 Task: Search for emails from 'softage.1@softage.net' in Outlook.
Action: Mouse moved to (465, 8)
Screenshot: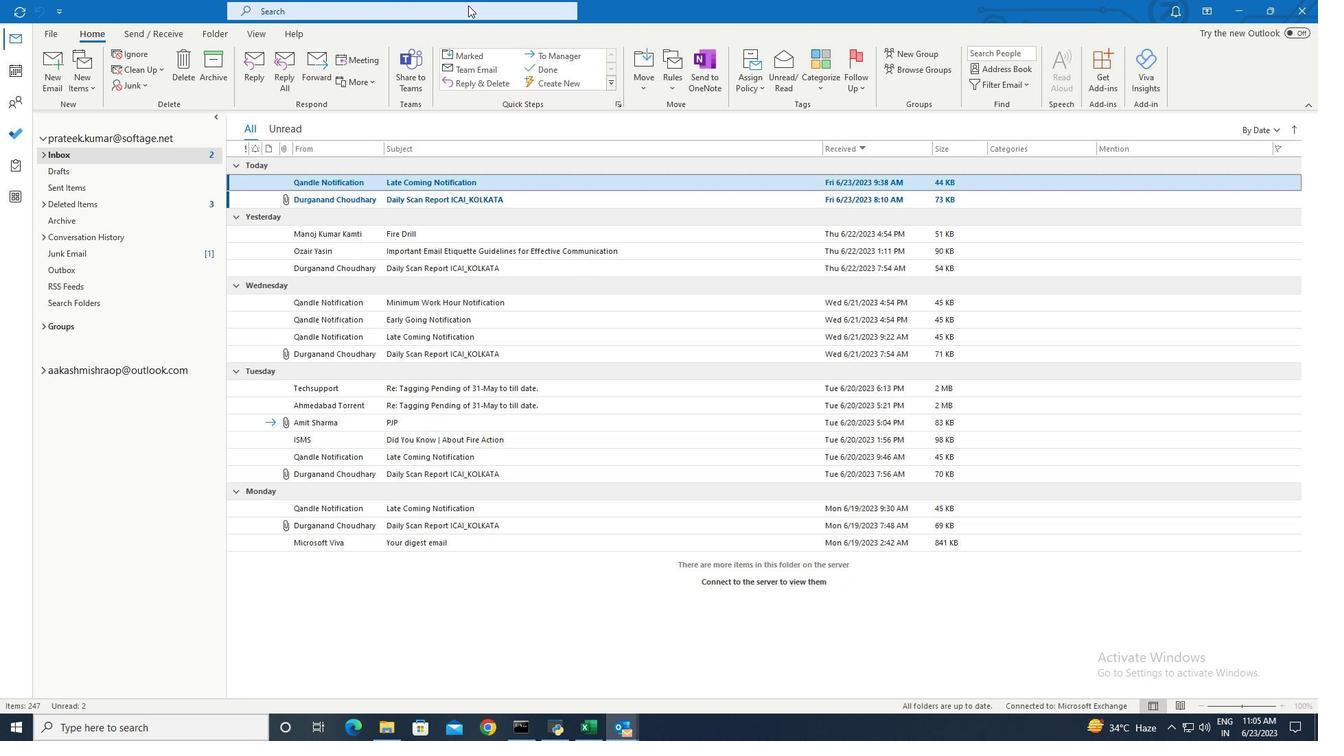
Action: Mouse pressed left at (465, 8)
Screenshot: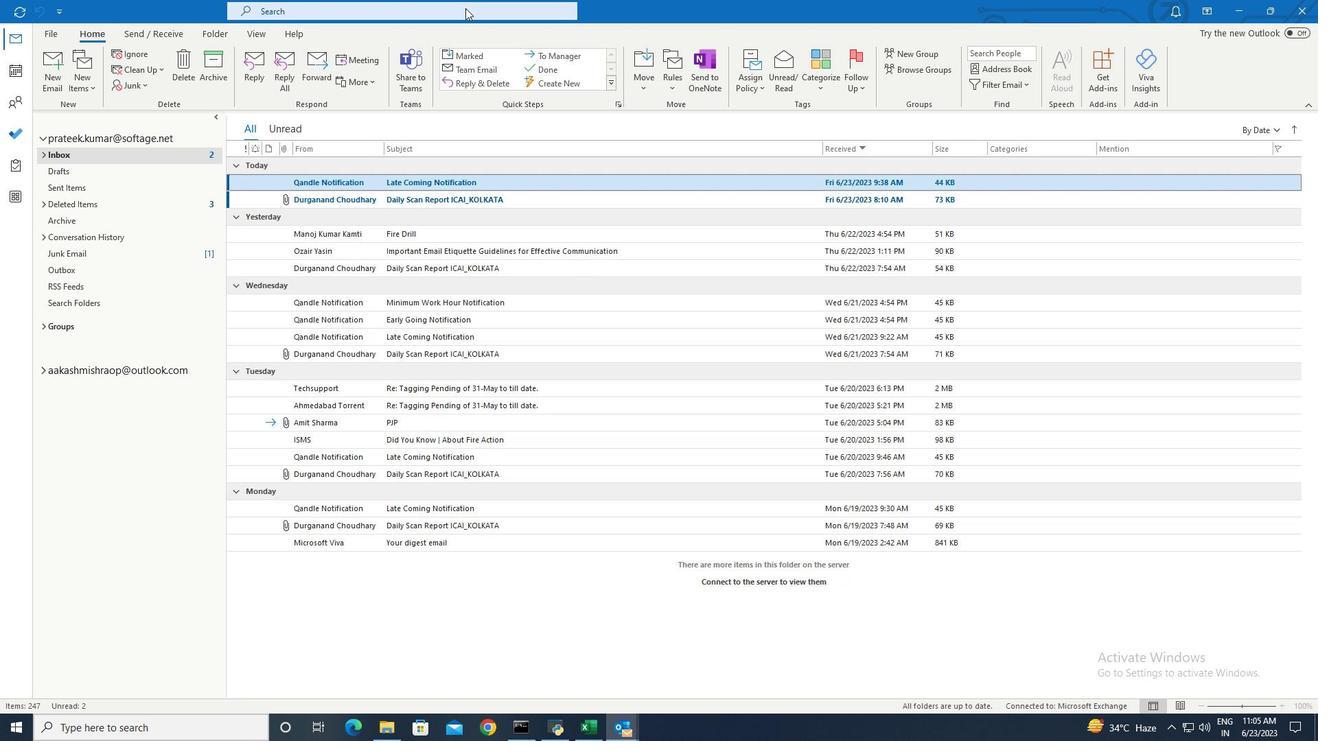 
Action: Mouse moved to (199, 10)
Screenshot: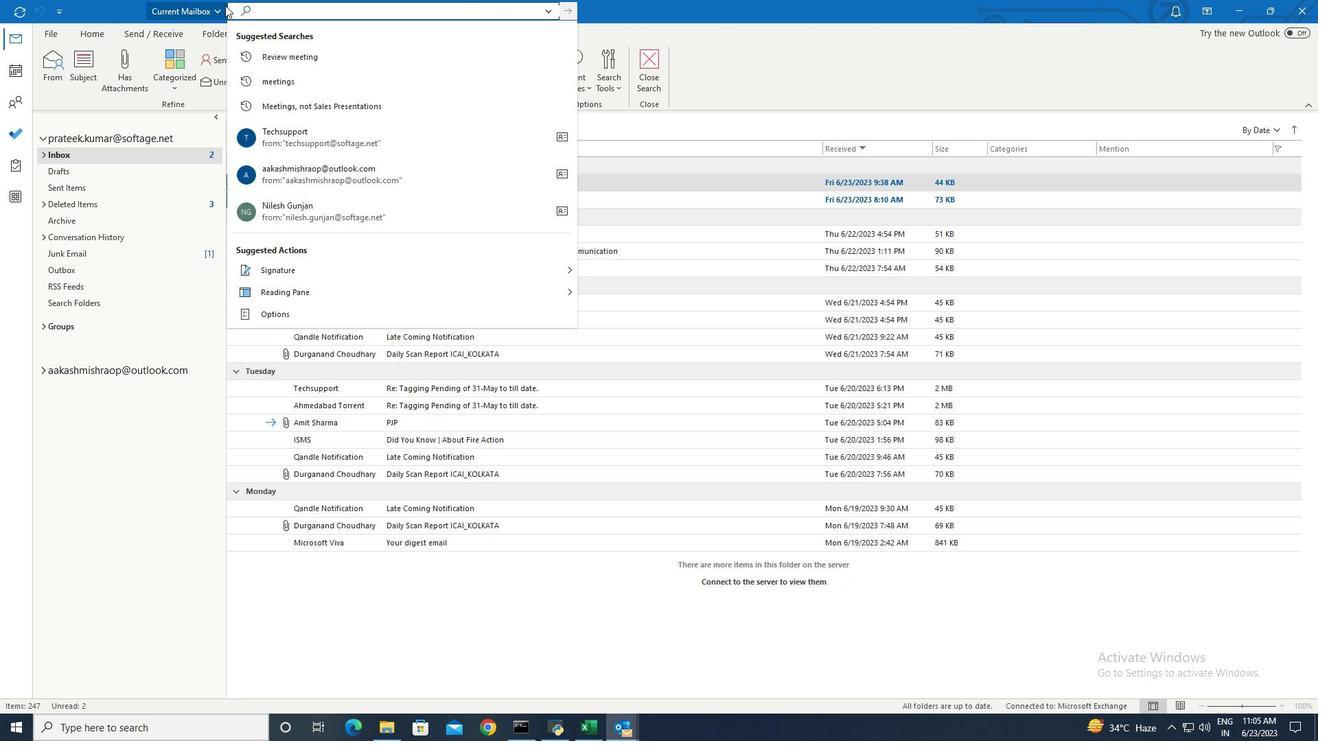 
Action: Mouse pressed left at (199, 10)
Screenshot: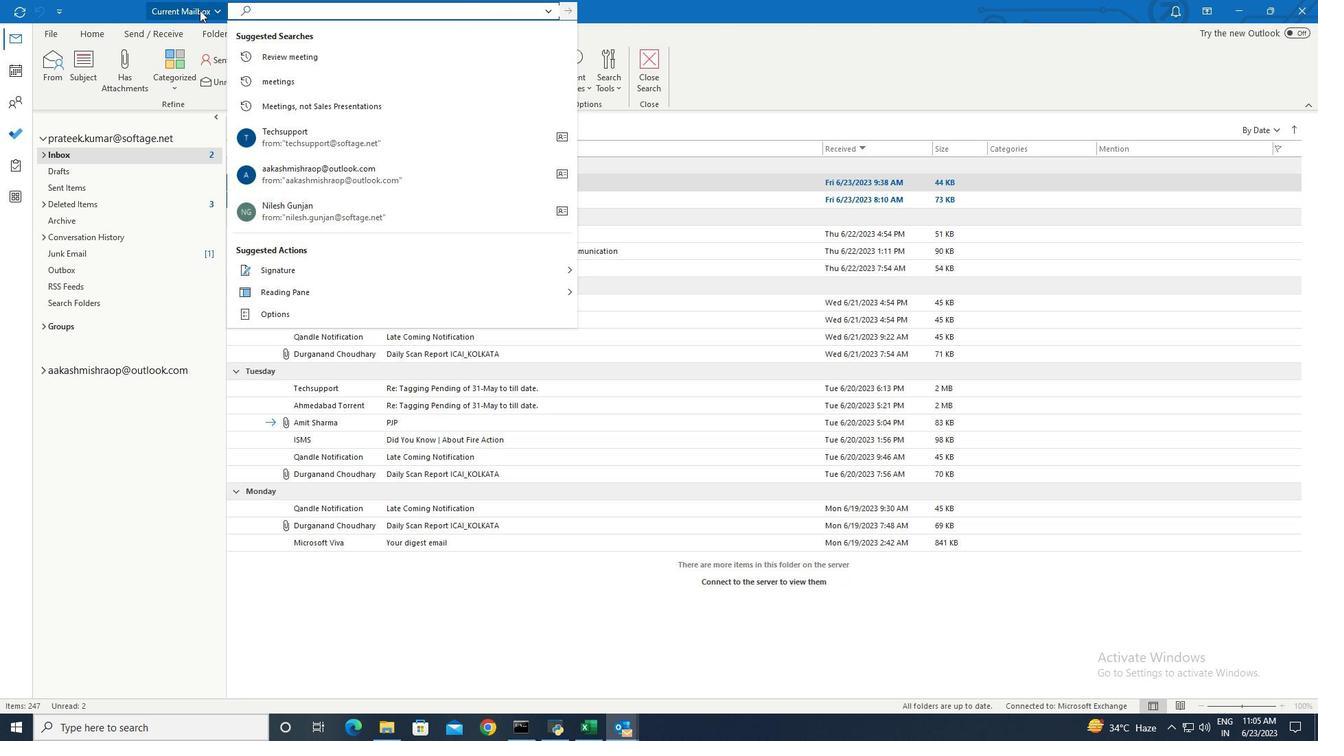 
Action: Mouse moved to (197, 27)
Screenshot: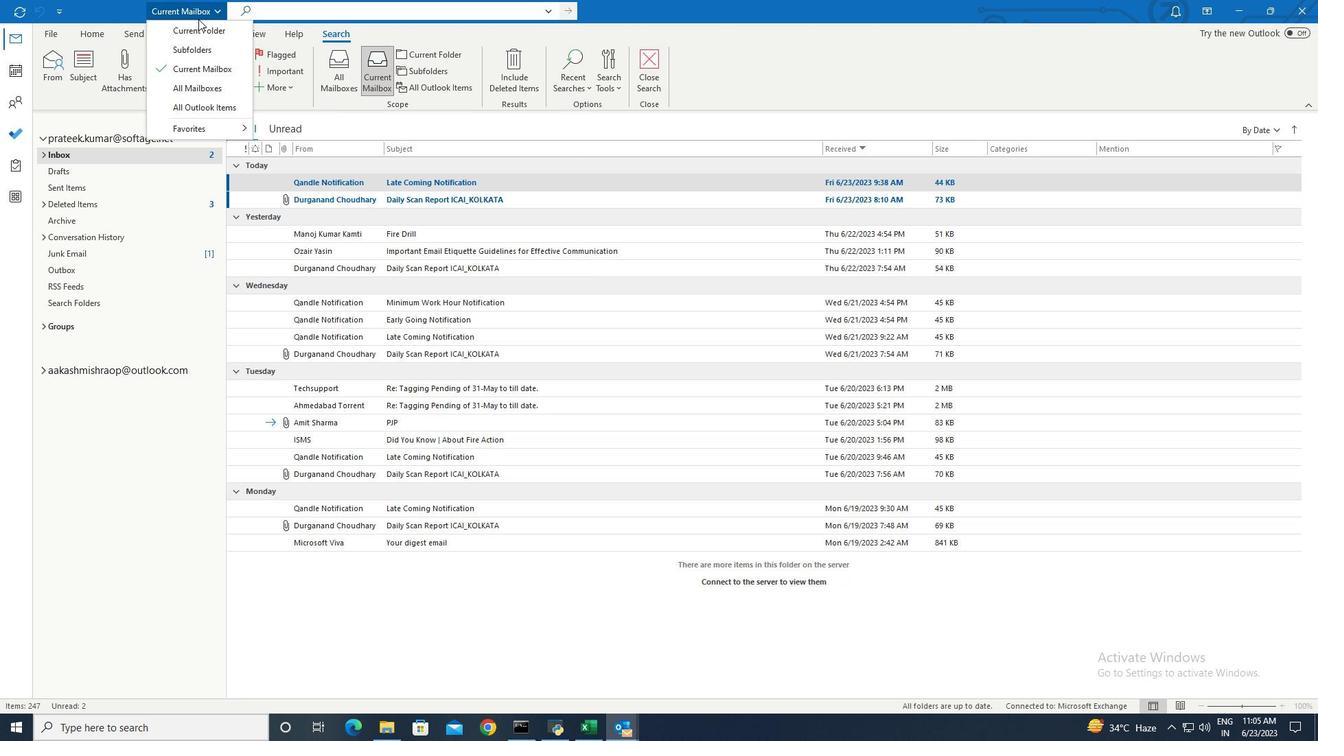 
Action: Mouse pressed left at (197, 27)
Screenshot: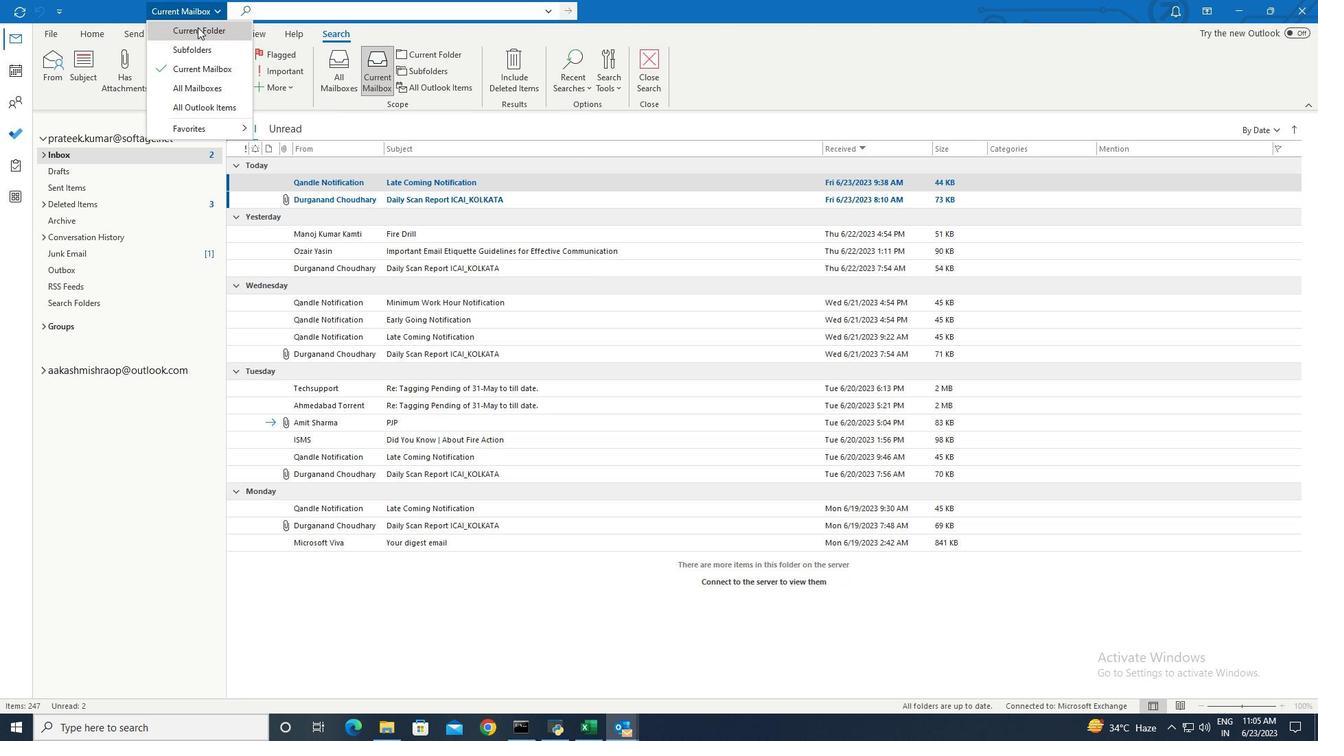 
Action: Mouse moved to (547, 10)
Screenshot: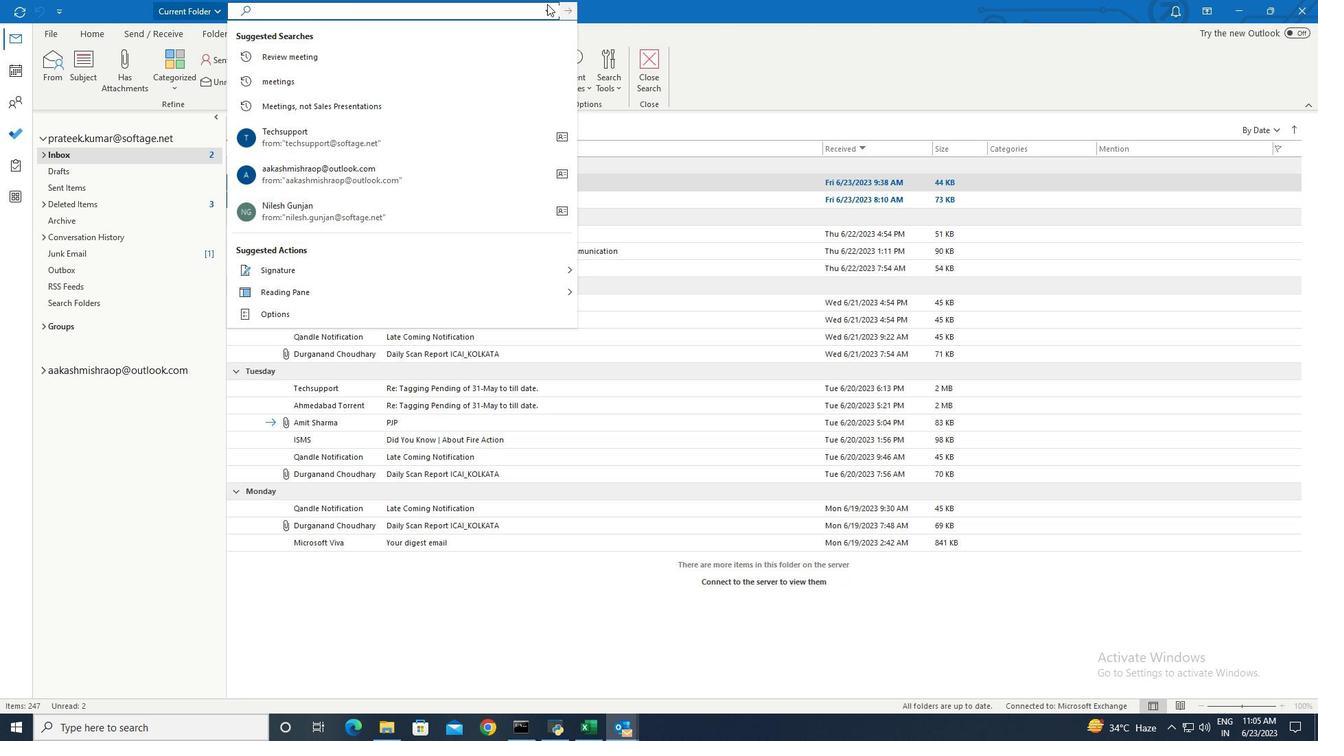 
Action: Mouse pressed left at (547, 10)
Screenshot: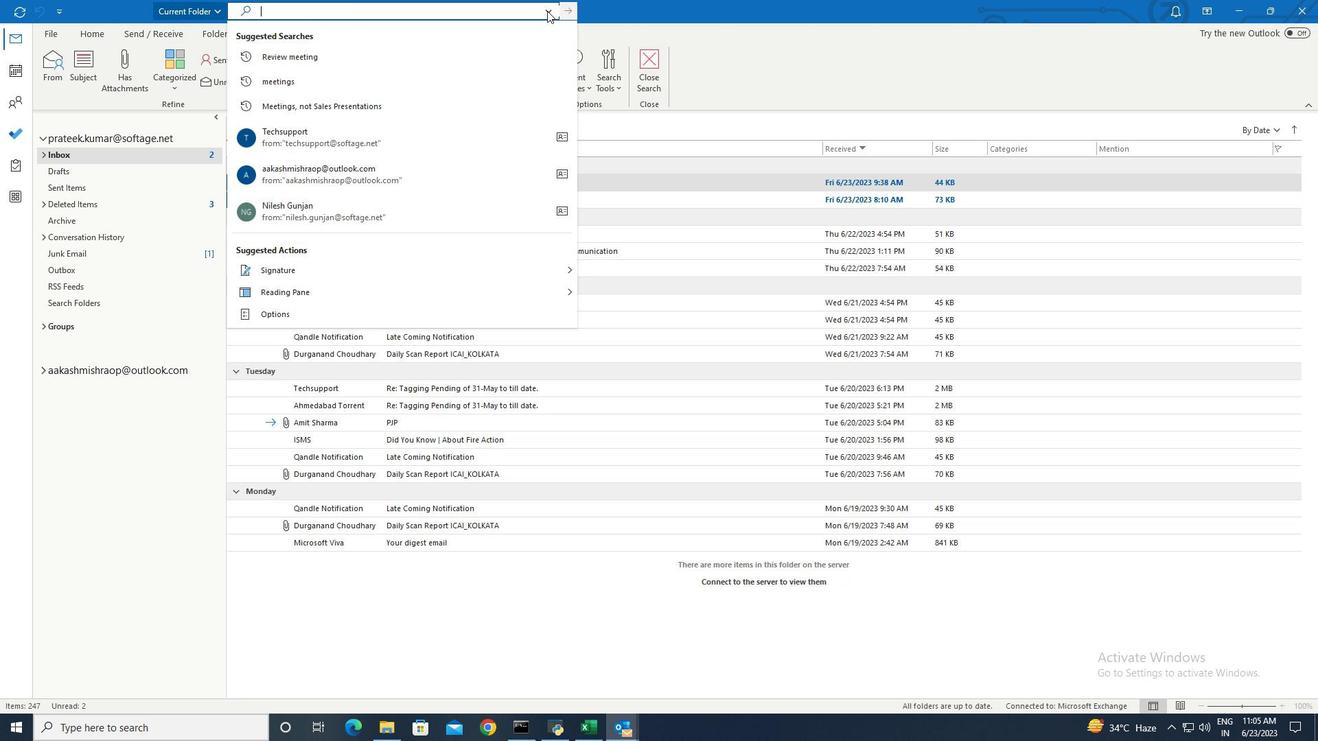 
Action: Mouse moved to (306, 191)
Screenshot: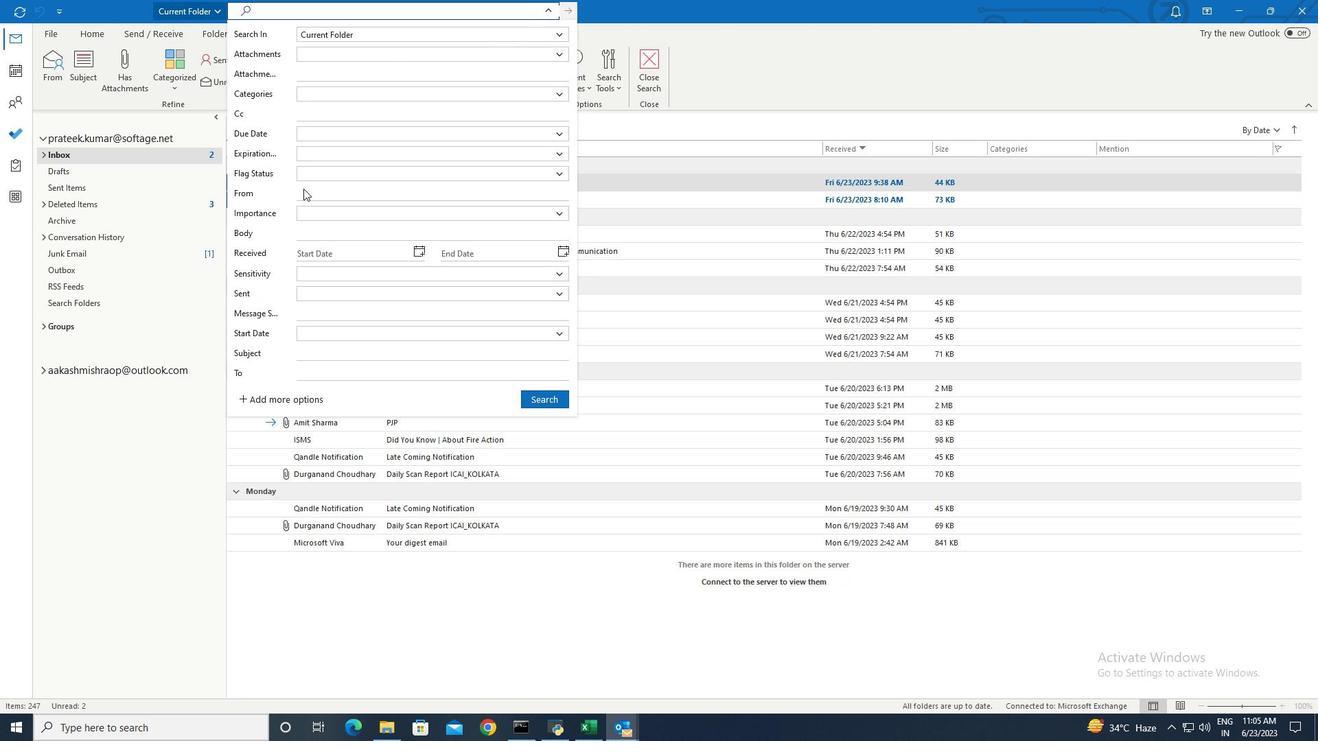 
Action: Mouse pressed left at (306, 191)
Screenshot: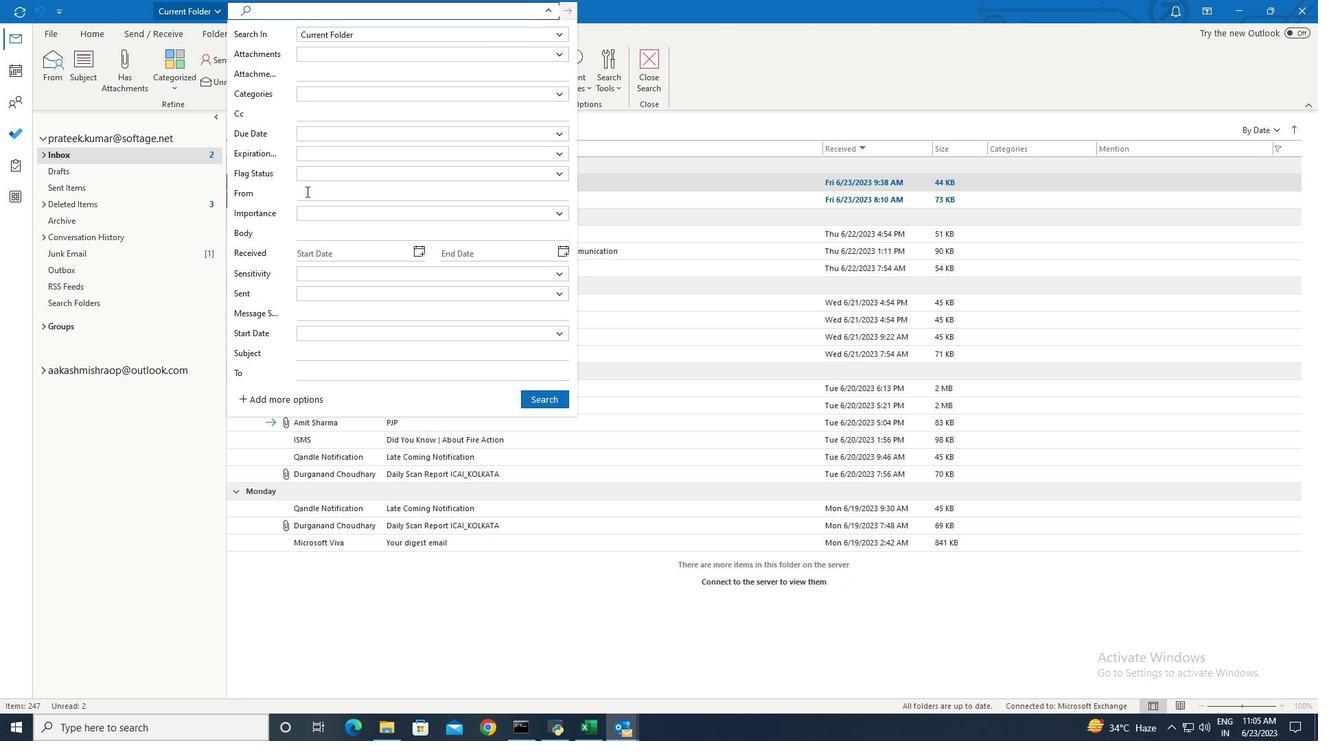 
Action: Mouse moved to (308, 190)
Screenshot: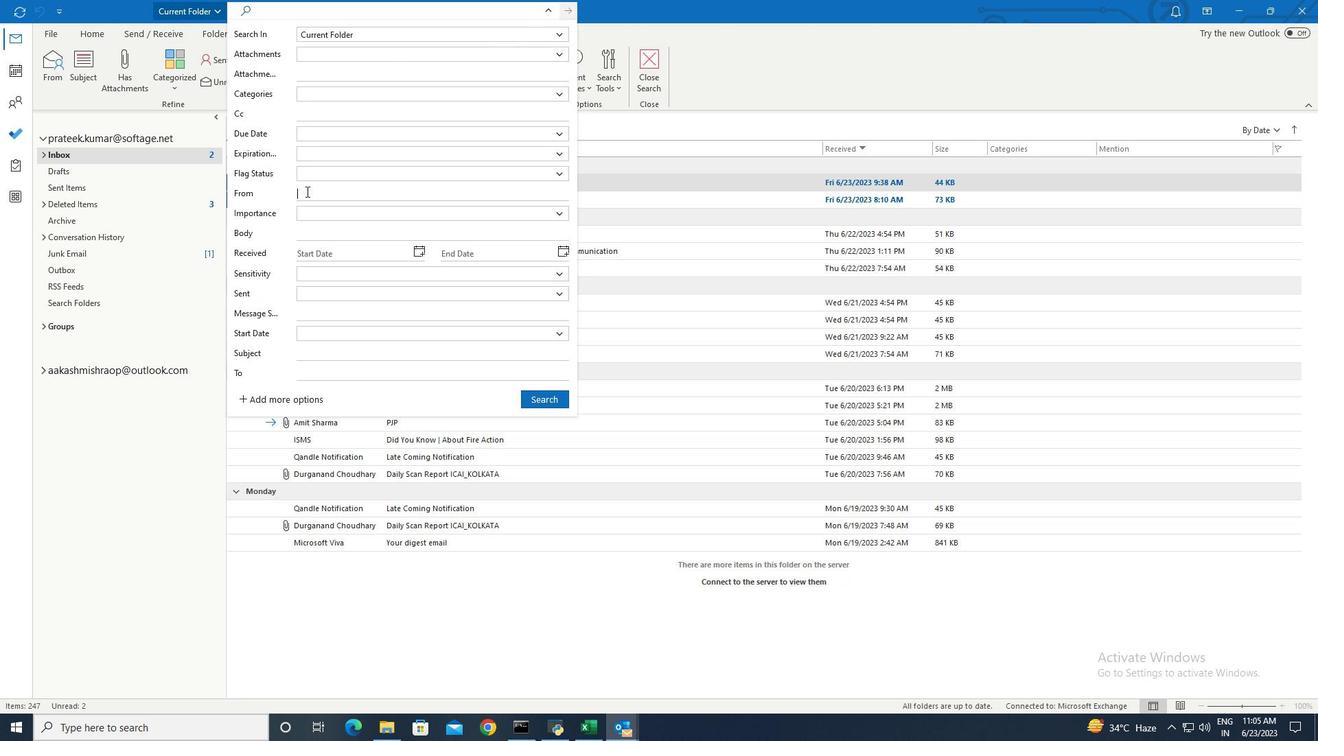
Action: Key pressed softage.1<Key.shift>@softage.net
Screenshot: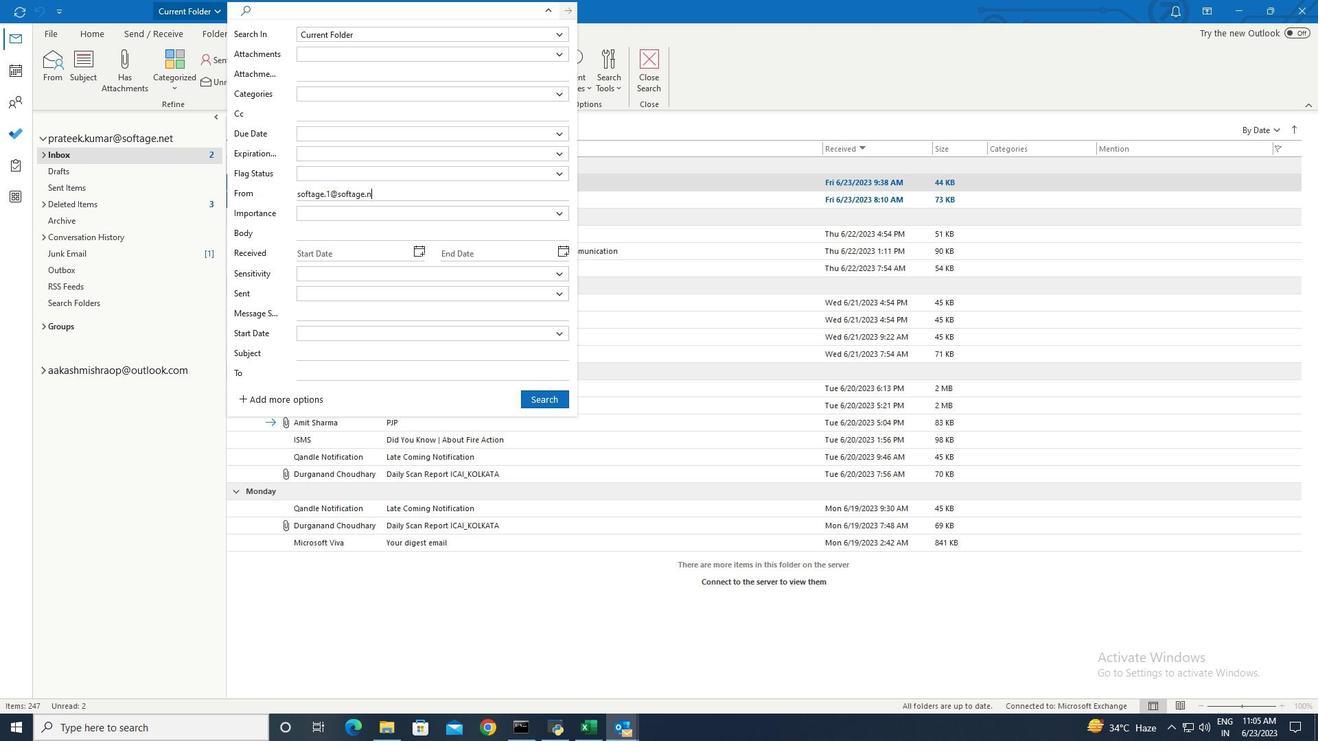 
Action: Mouse moved to (535, 400)
Screenshot: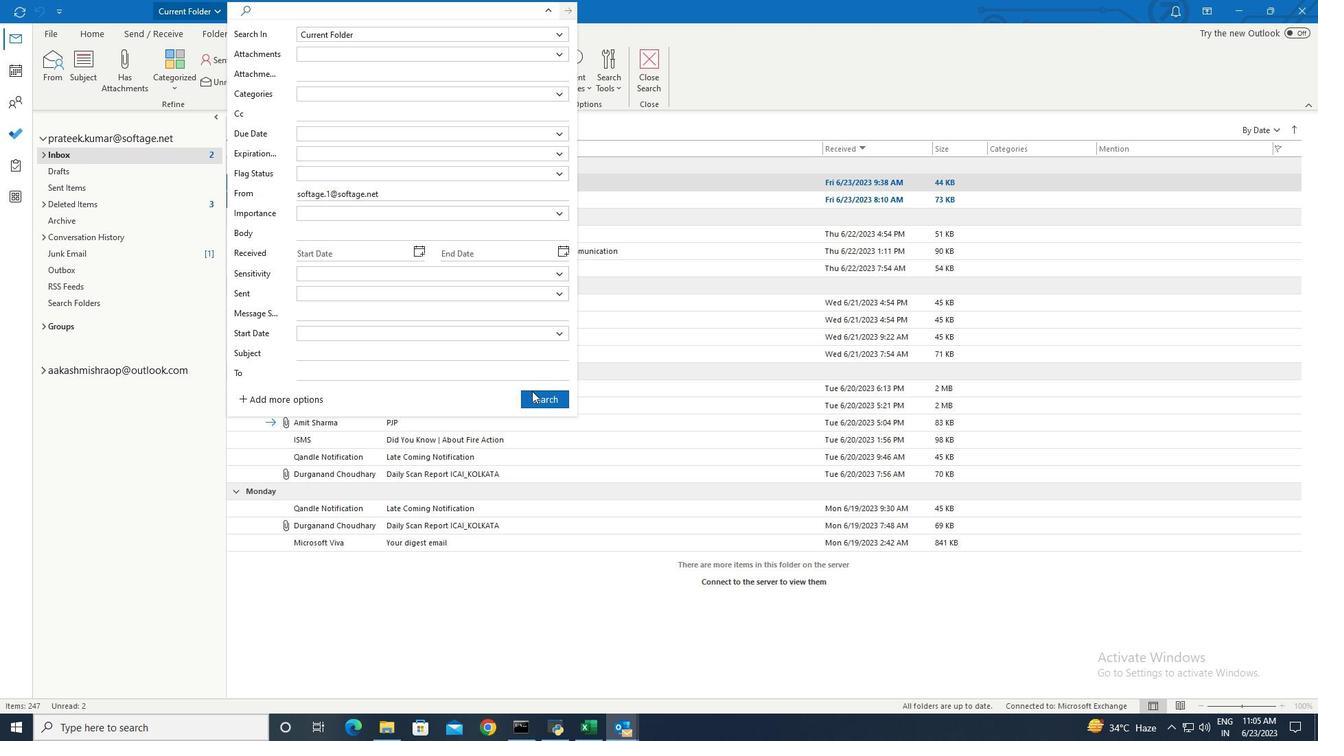 
Action: Mouse pressed left at (535, 400)
Screenshot: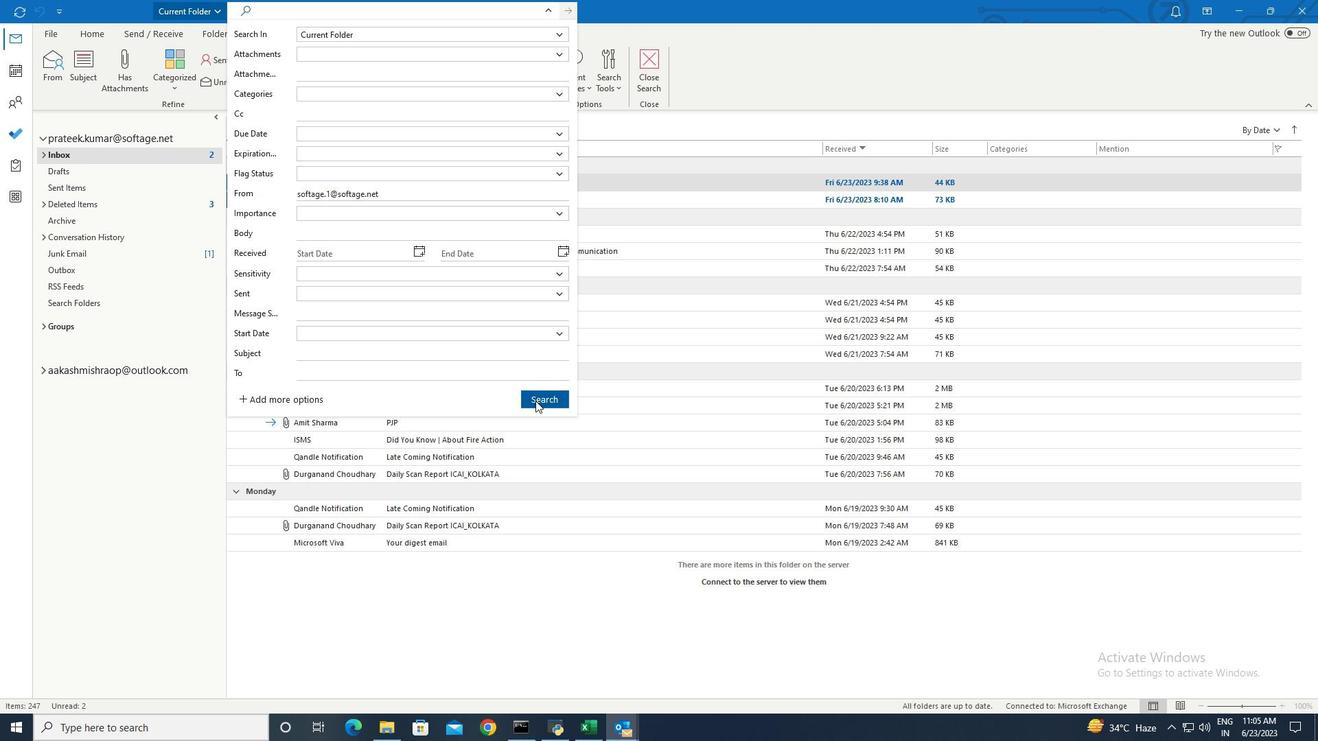 
Action: Mouse moved to (540, 396)
Screenshot: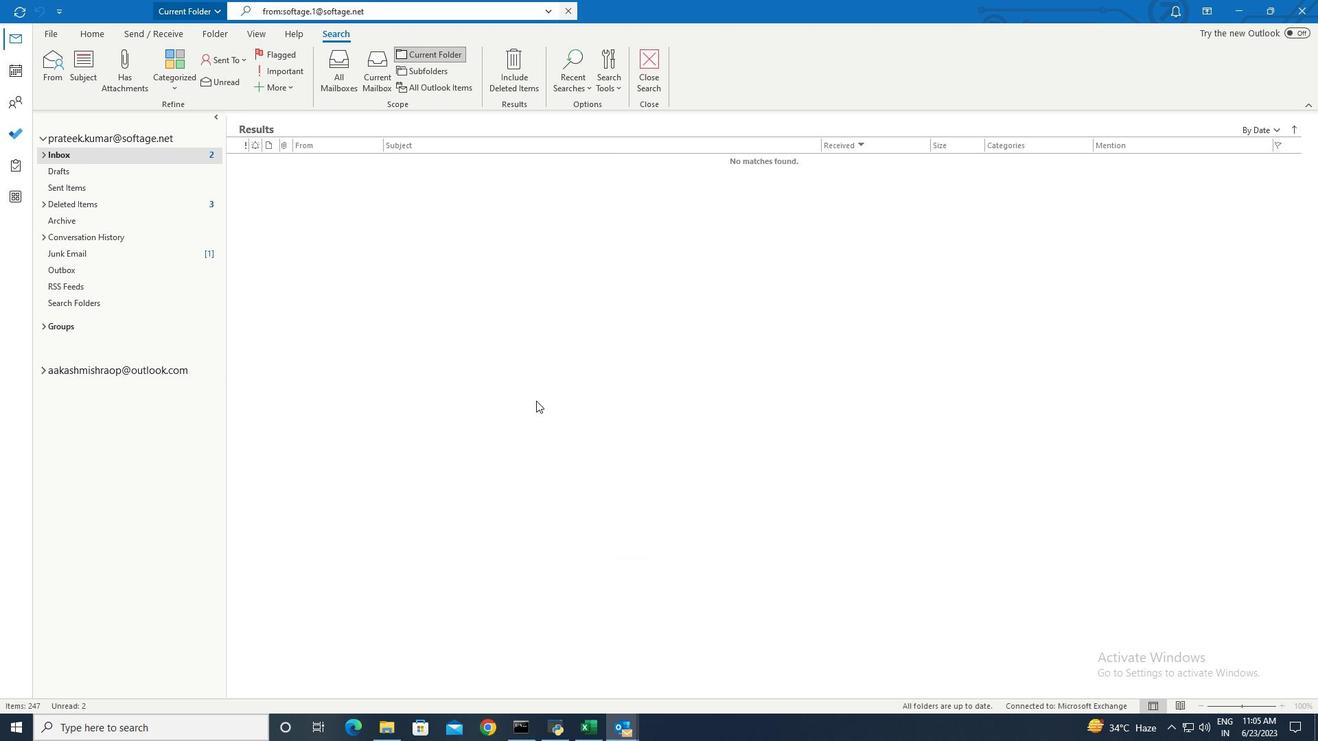 
